 Task: Toggle the enable status bar sync.
Action: Mouse moved to (26, 488)
Screenshot: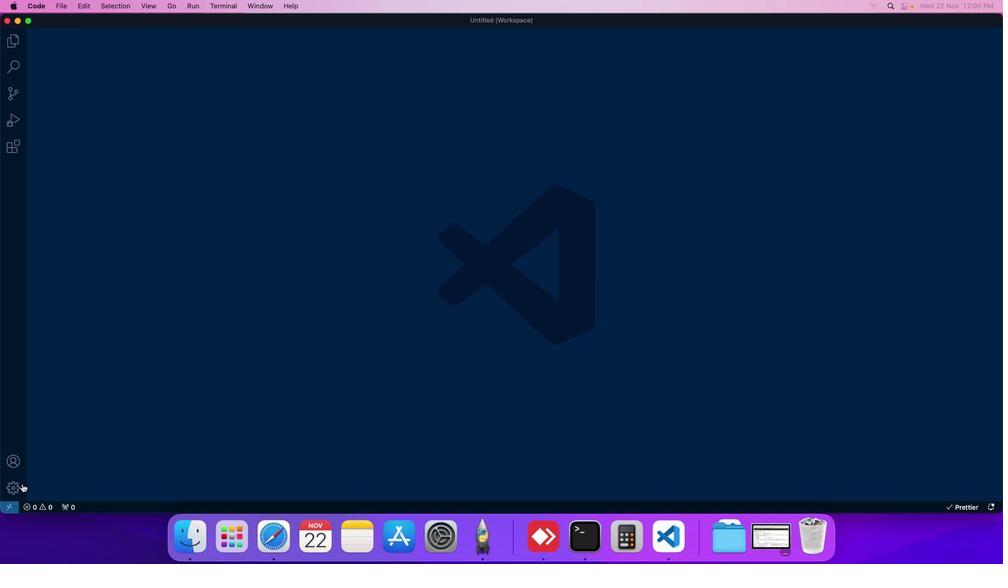
Action: Mouse pressed left at (26, 488)
Screenshot: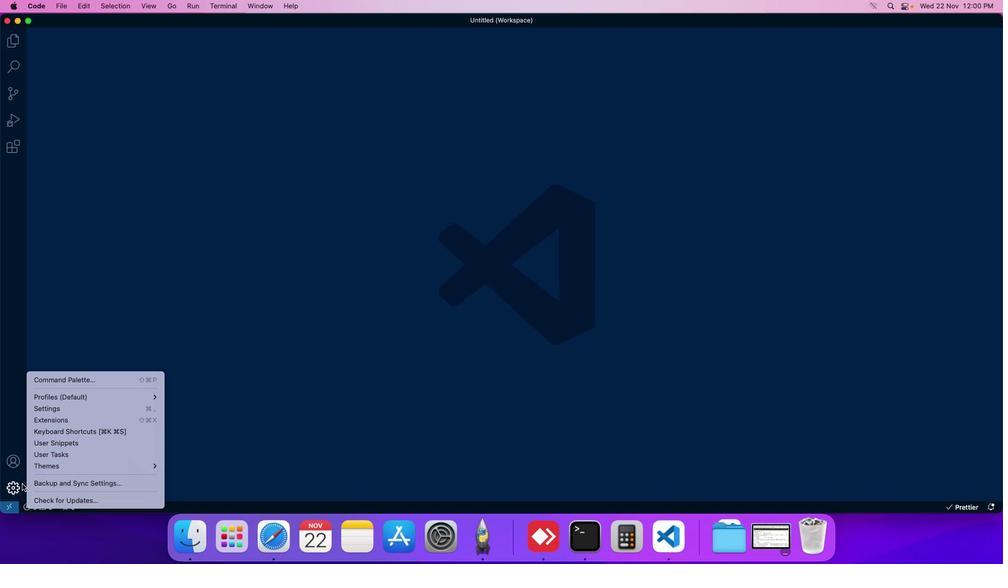 
Action: Mouse moved to (53, 416)
Screenshot: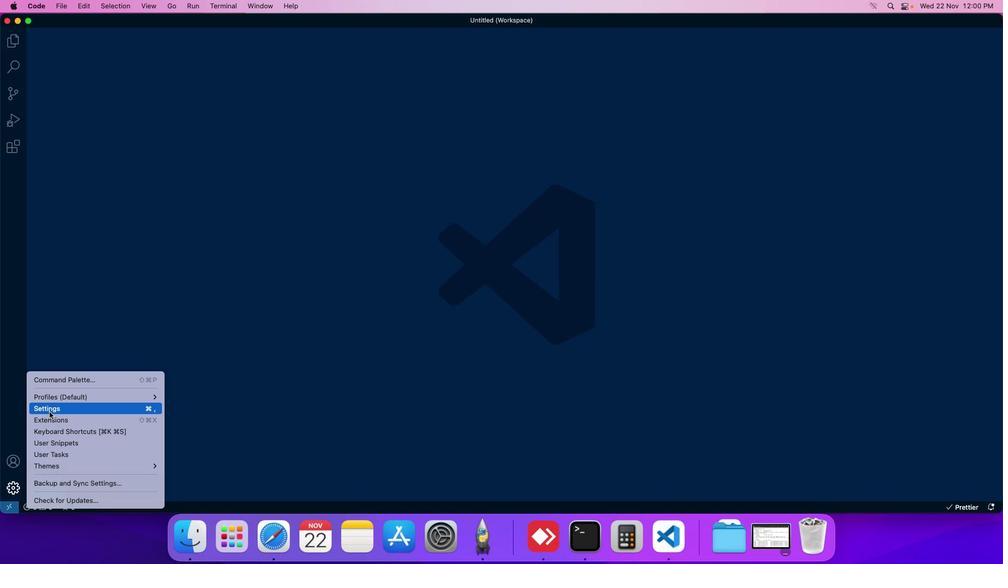 
Action: Mouse pressed left at (53, 416)
Screenshot: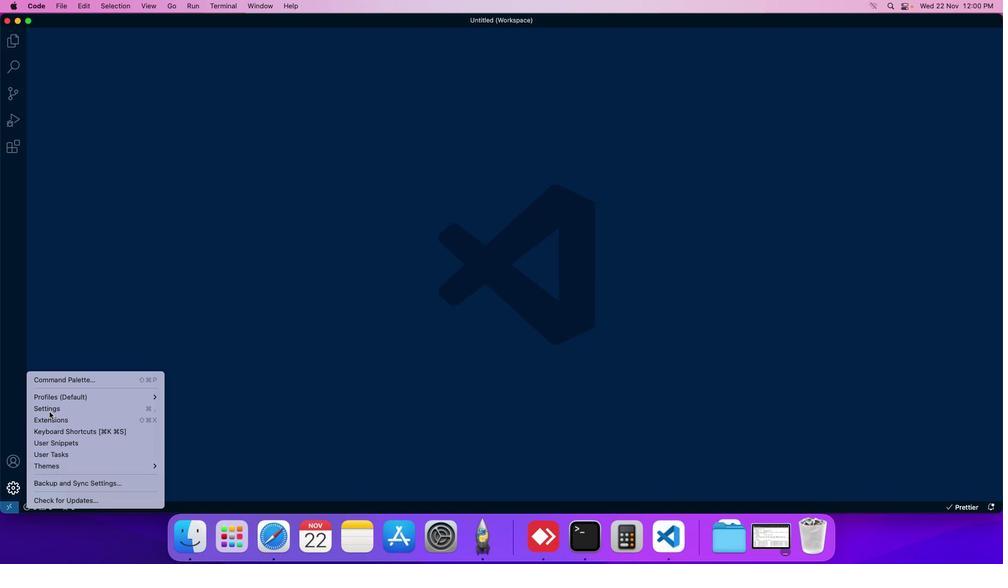 
Action: Mouse moved to (245, 82)
Screenshot: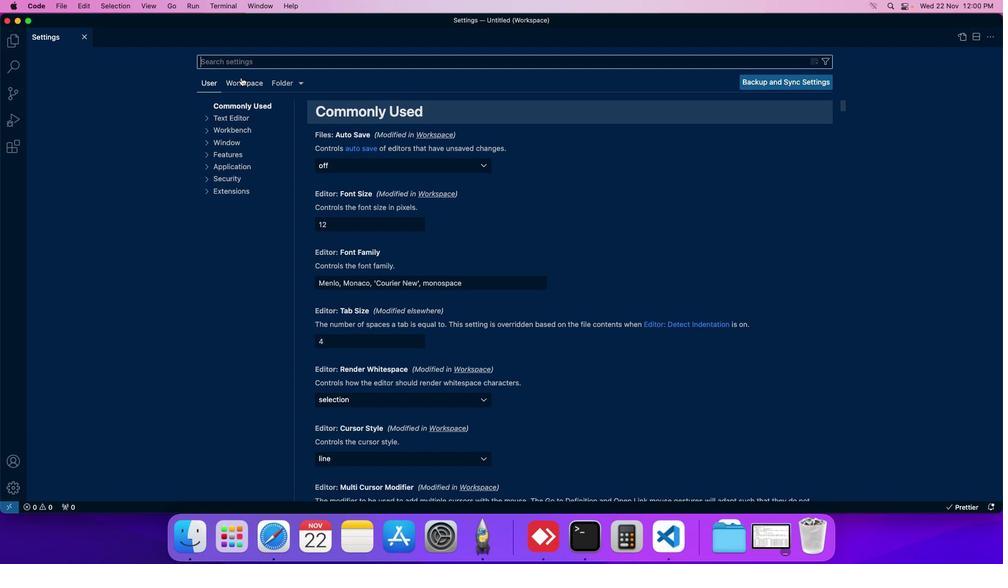 
Action: Mouse pressed left at (245, 82)
Screenshot: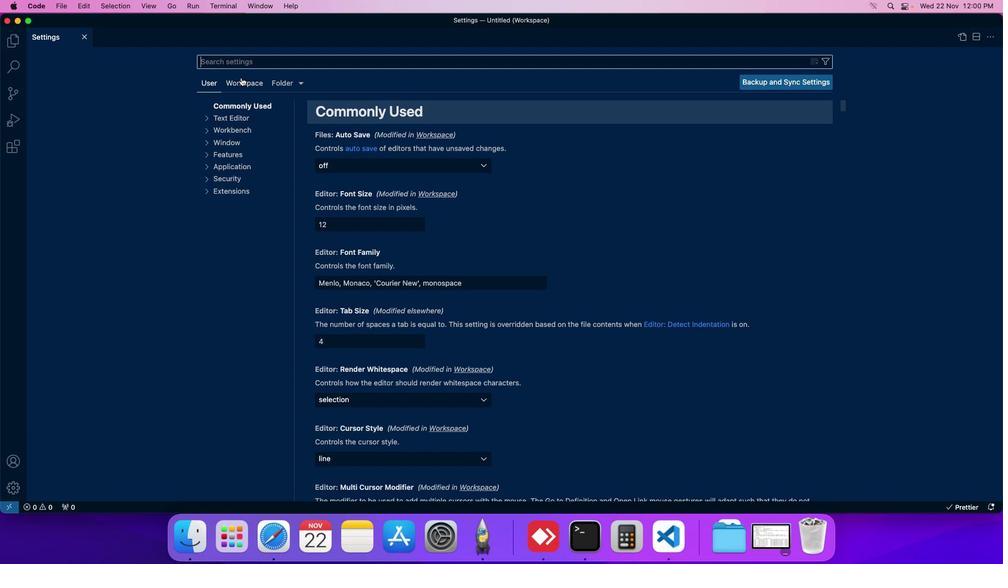 
Action: Mouse moved to (232, 181)
Screenshot: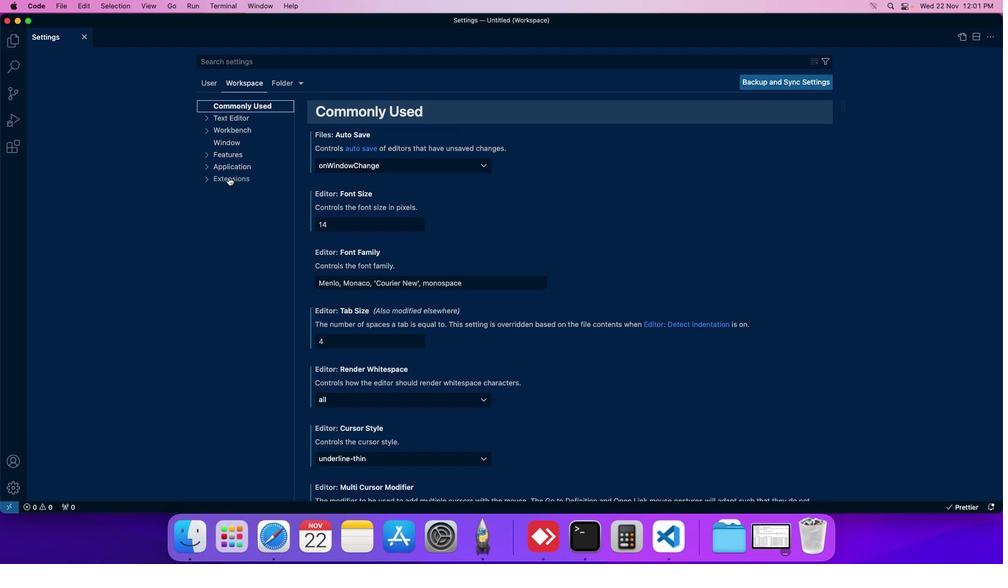 
Action: Mouse pressed left at (232, 181)
Screenshot: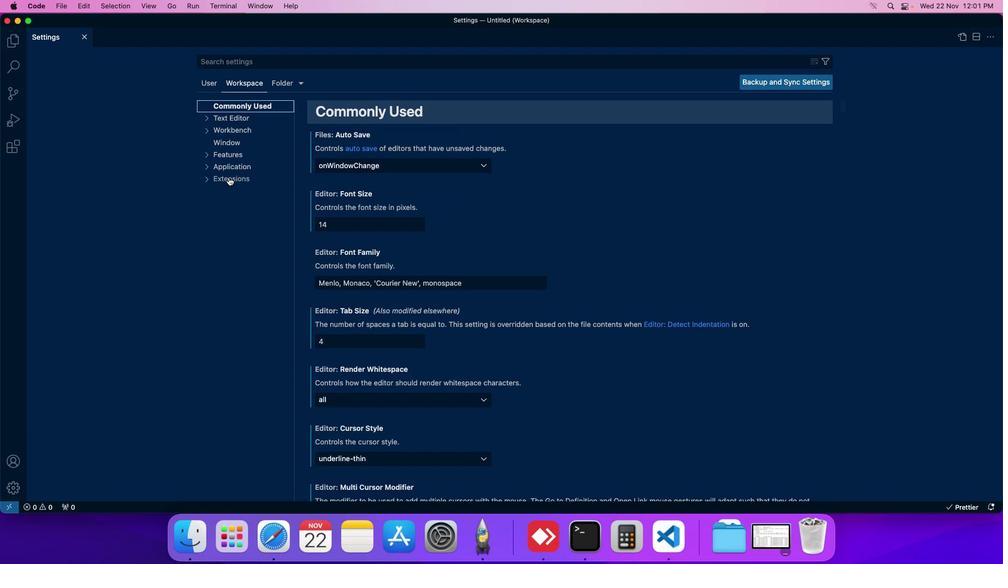 
Action: Mouse moved to (234, 232)
Screenshot: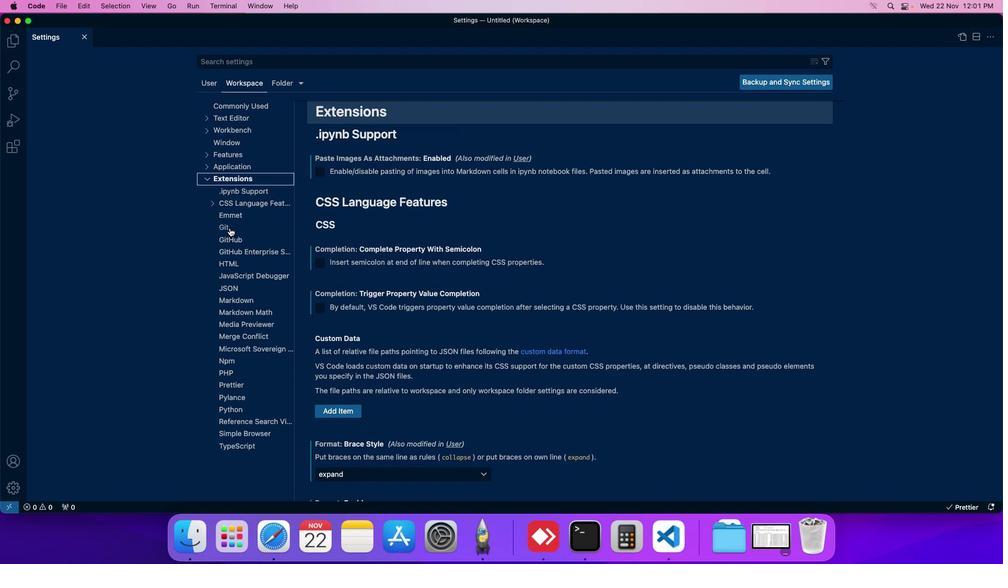 
Action: Mouse pressed left at (234, 232)
Screenshot: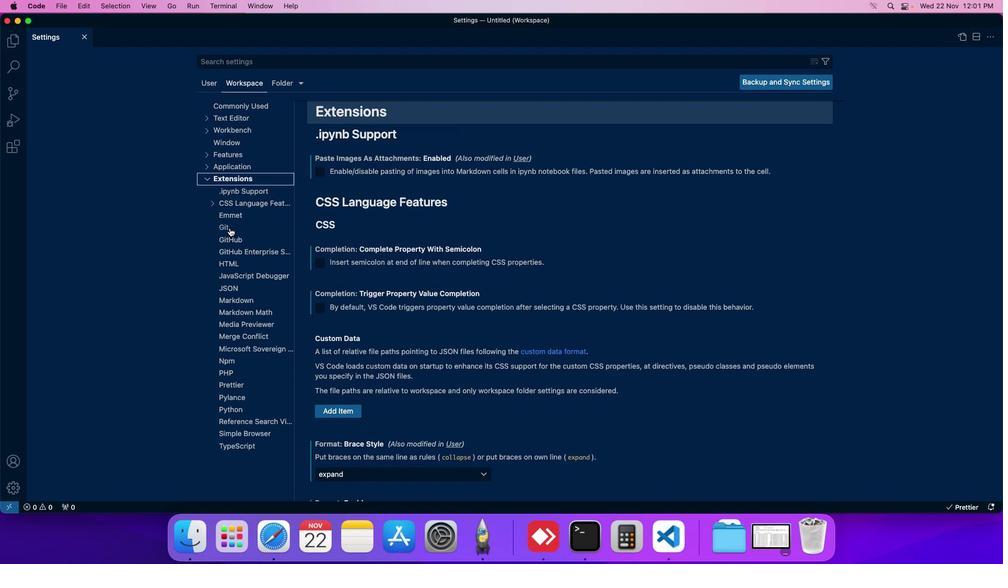 
Action: Mouse moved to (394, 278)
Screenshot: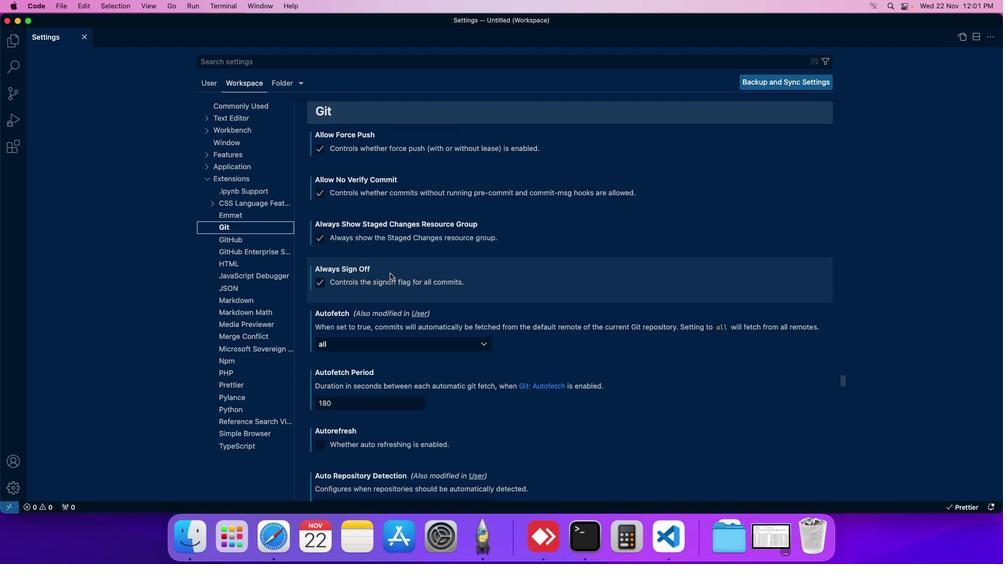 
Action: Mouse scrolled (394, 278) with delta (4, 3)
Screenshot: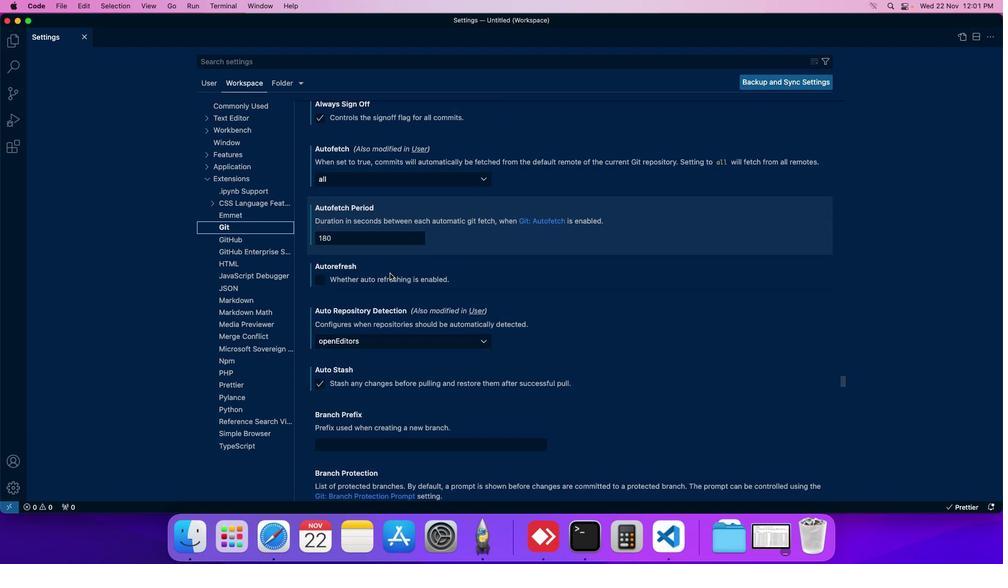 
Action: Mouse scrolled (394, 278) with delta (4, 3)
Screenshot: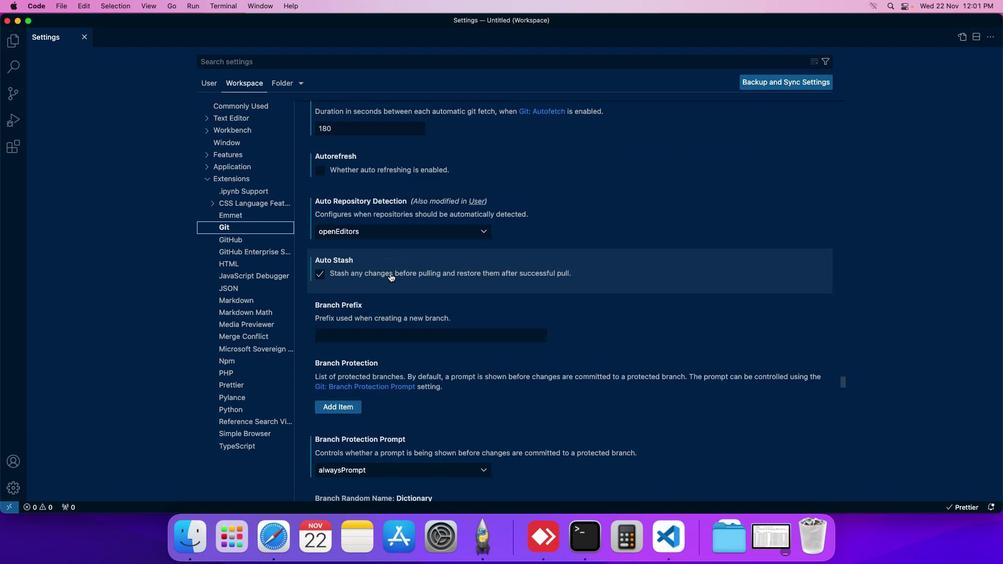 
Action: Mouse scrolled (394, 278) with delta (4, 3)
Screenshot: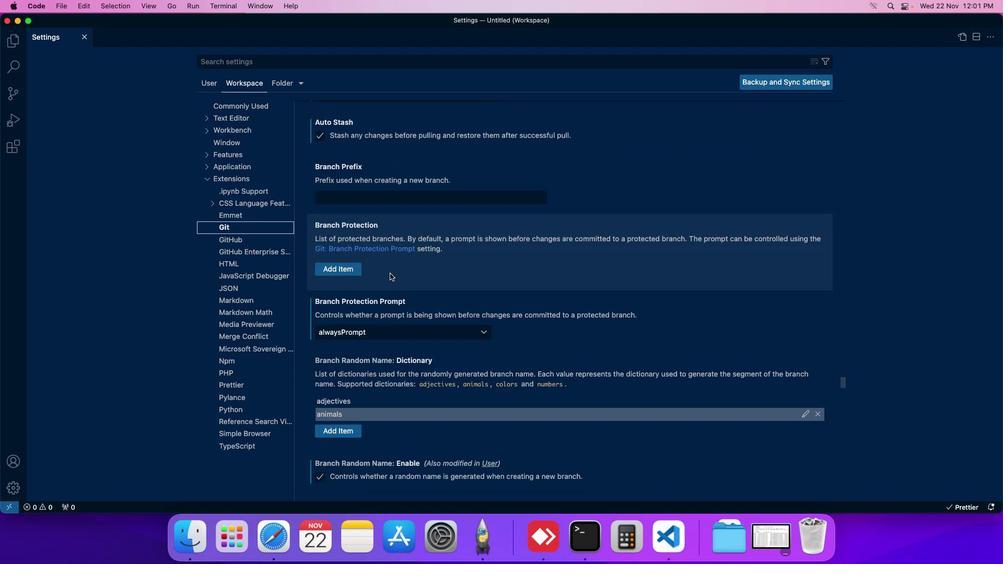 
Action: Mouse scrolled (394, 278) with delta (4, 3)
Screenshot: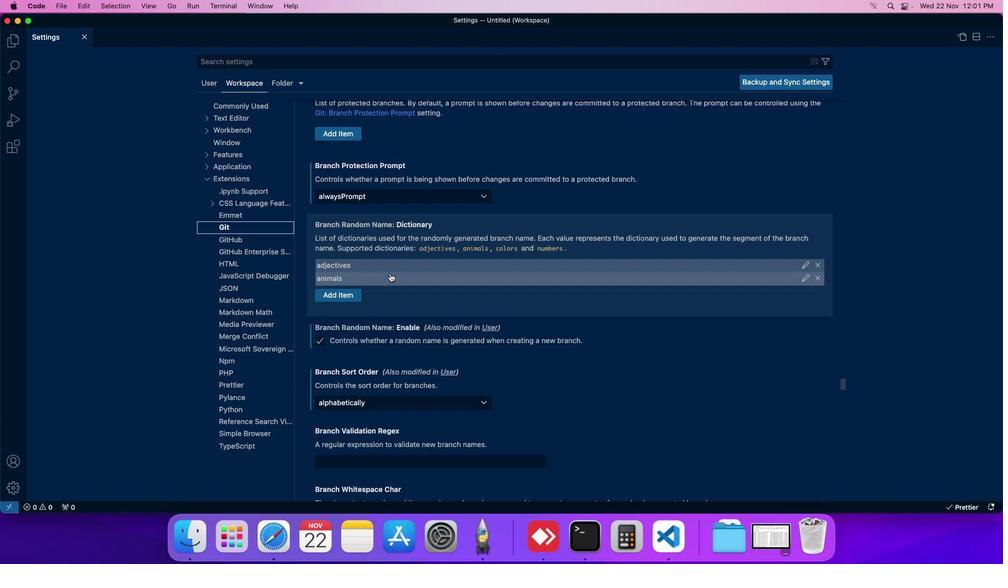 
Action: Mouse scrolled (394, 278) with delta (4, 3)
Screenshot: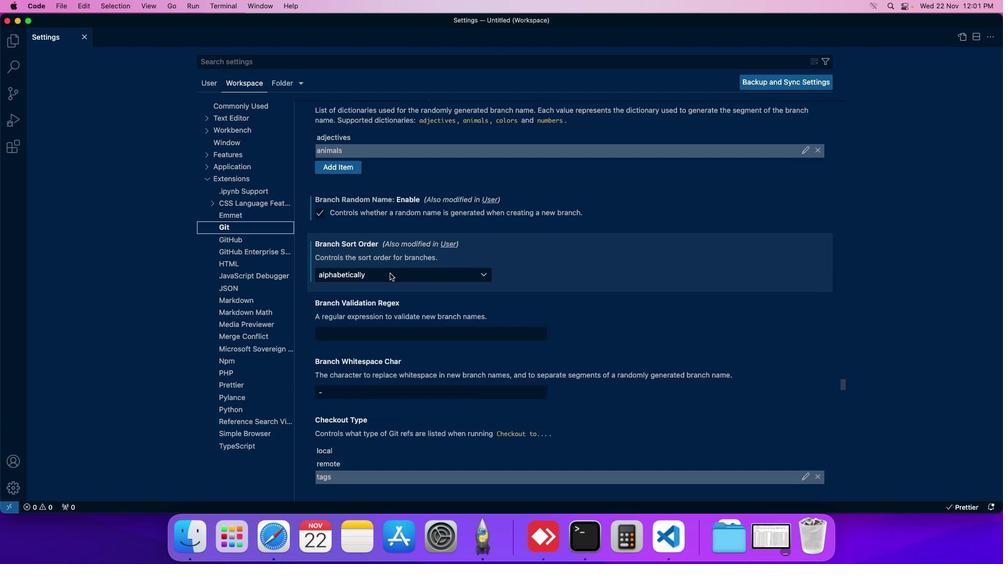 
Action: Mouse scrolled (394, 278) with delta (4, 3)
Screenshot: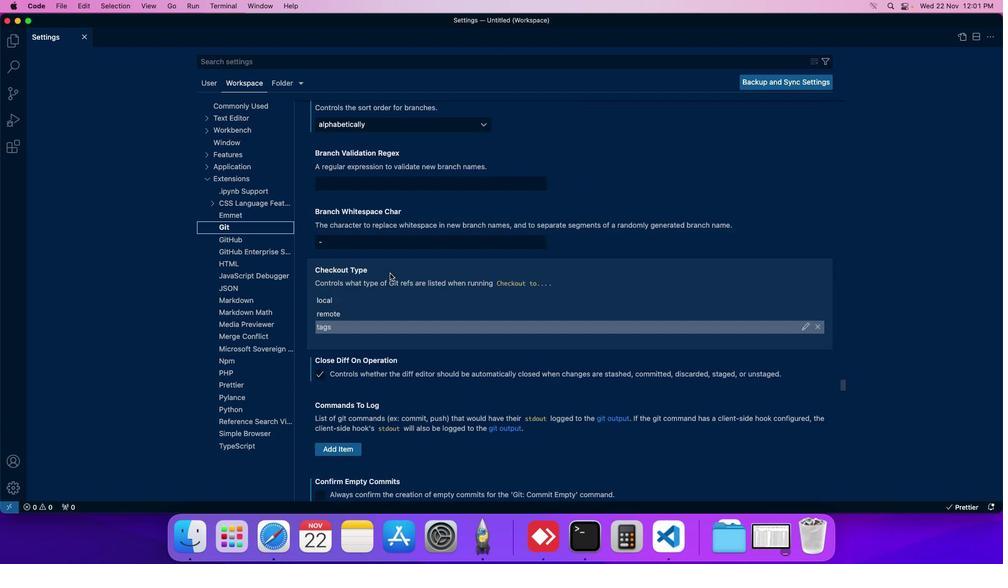 
Action: Mouse scrolled (394, 278) with delta (4, 3)
Screenshot: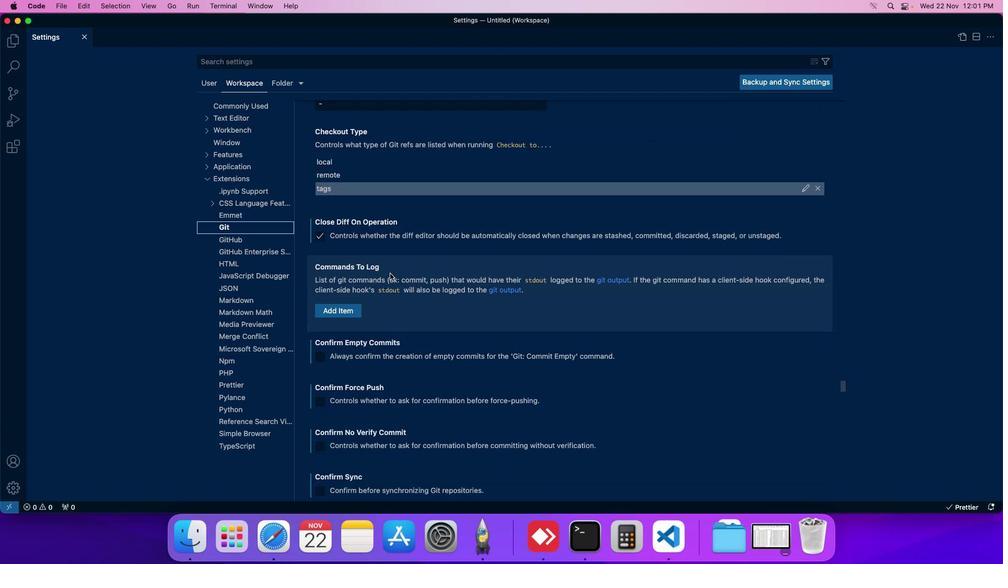 
Action: Mouse scrolled (394, 278) with delta (4, 3)
Screenshot: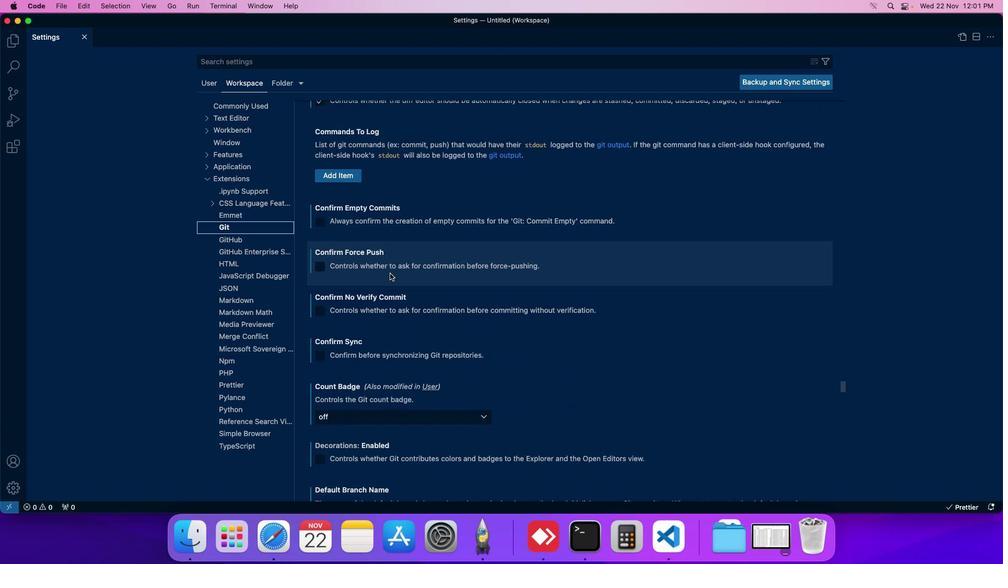 
Action: Mouse scrolled (394, 278) with delta (4, 3)
Screenshot: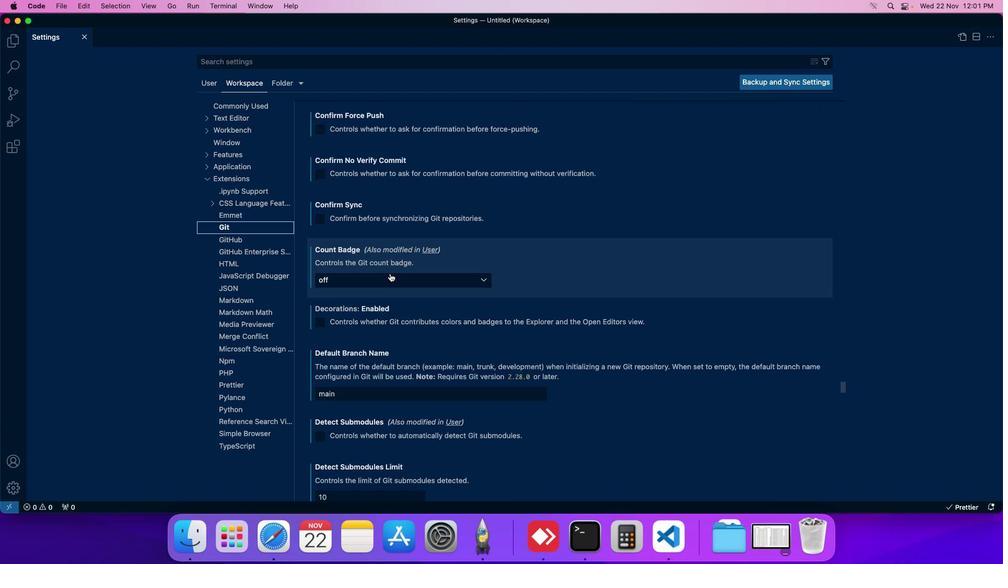 
Action: Mouse scrolled (394, 278) with delta (4, 3)
Screenshot: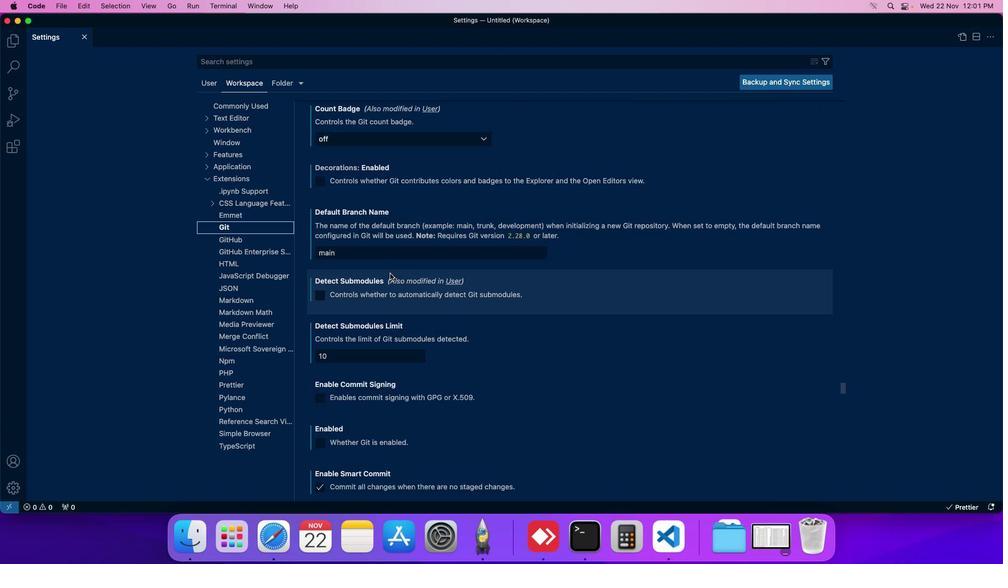 
Action: Mouse scrolled (394, 278) with delta (4, 3)
Screenshot: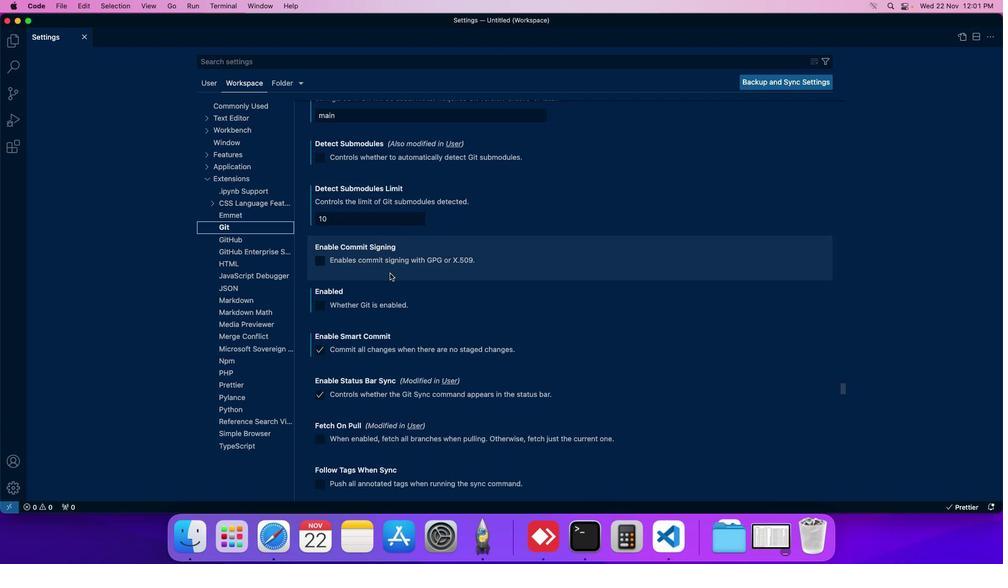 
Action: Mouse scrolled (394, 278) with delta (4, 3)
Screenshot: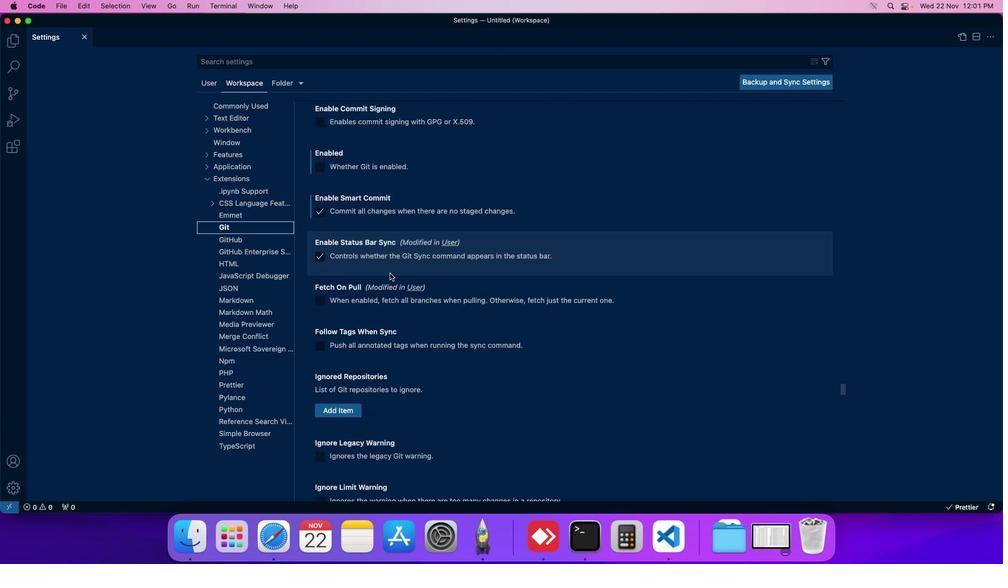 
Action: Mouse scrolled (394, 278) with delta (4, 3)
Screenshot: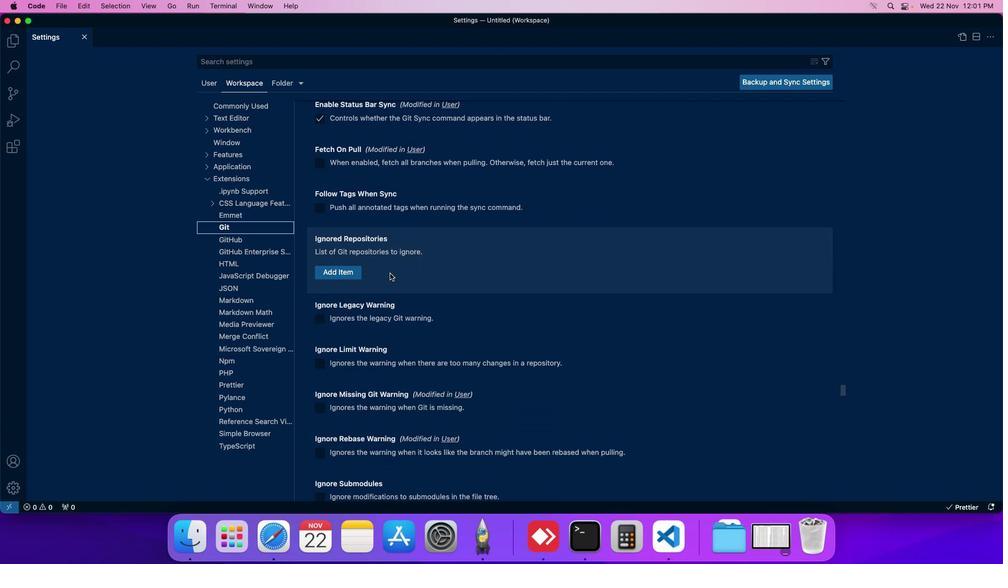 
Action: Mouse moved to (394, 275)
Screenshot: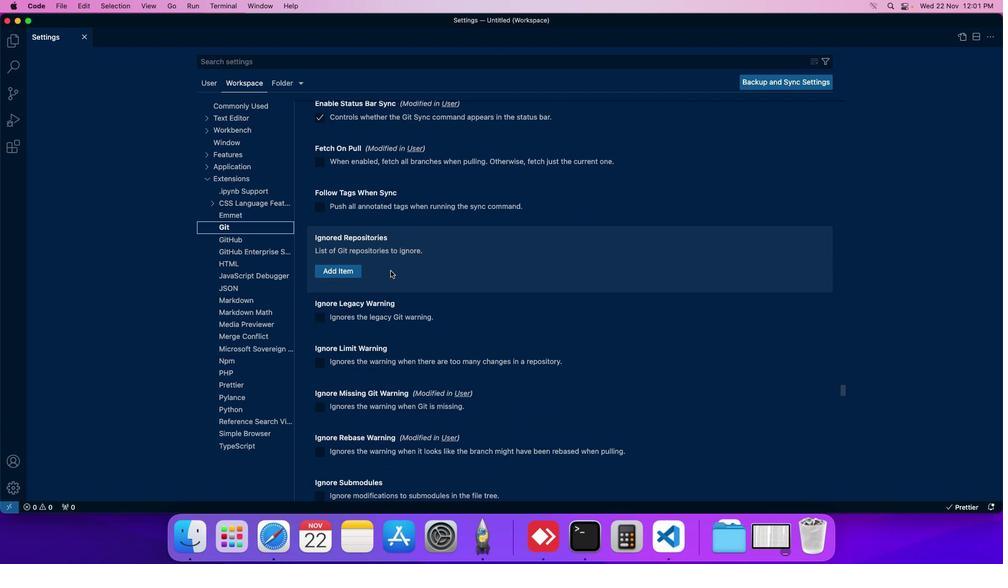 
Action: Mouse scrolled (394, 275) with delta (4, 3)
Screenshot: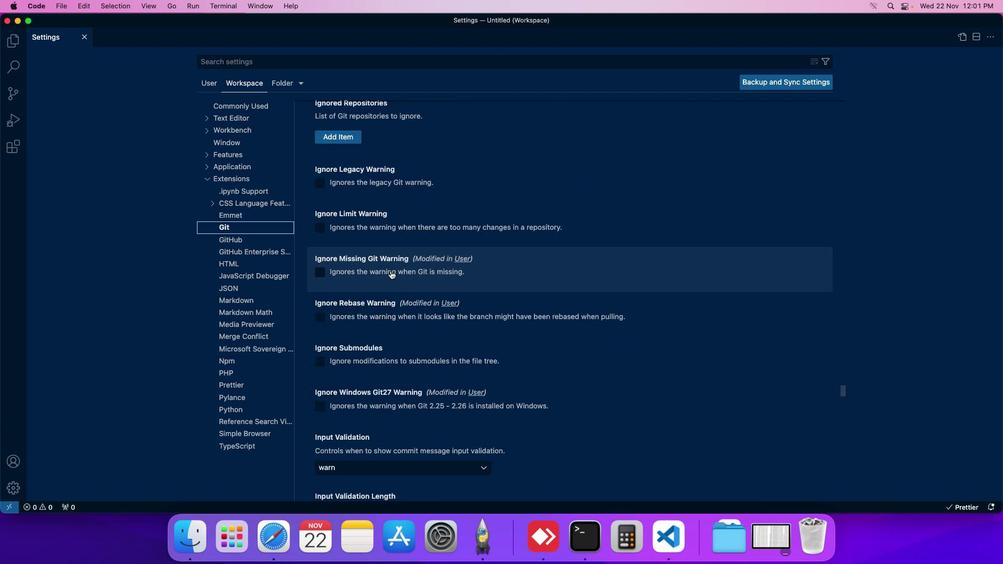 
Action: Mouse scrolled (394, 275) with delta (4, 4)
Screenshot: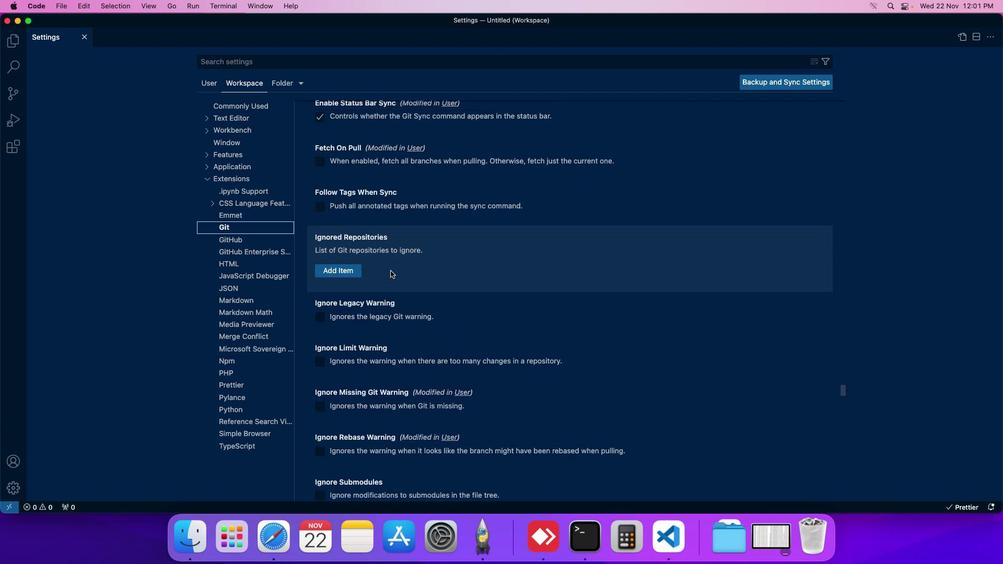 
Action: Mouse scrolled (394, 275) with delta (4, 4)
Screenshot: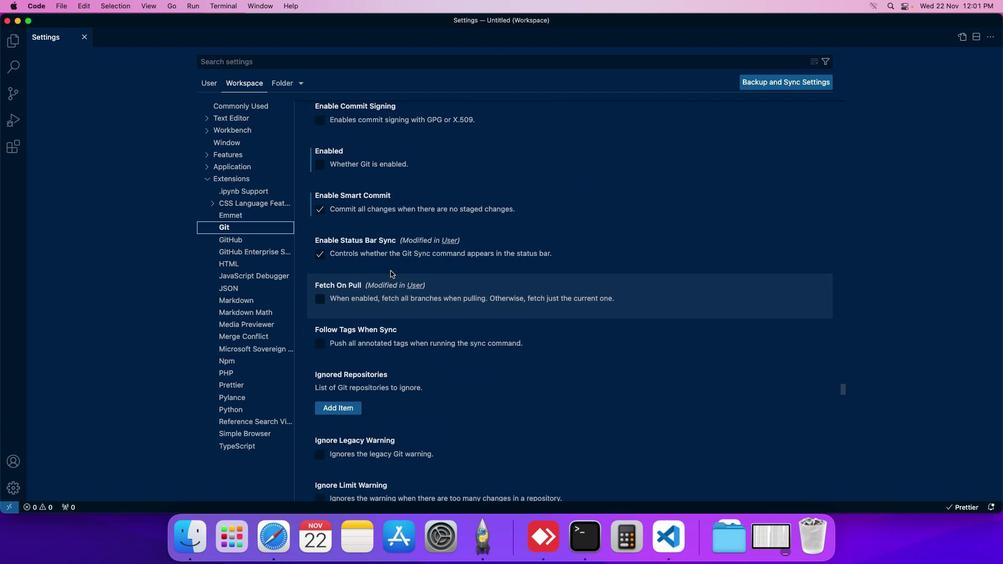 
Action: Mouse moved to (321, 260)
Screenshot: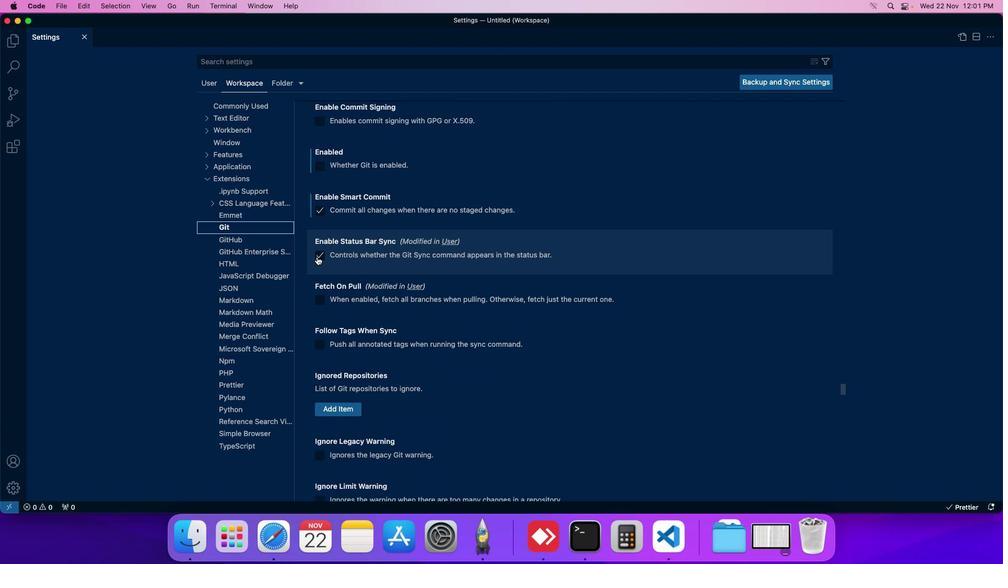 
Action: Mouse pressed left at (321, 260)
Screenshot: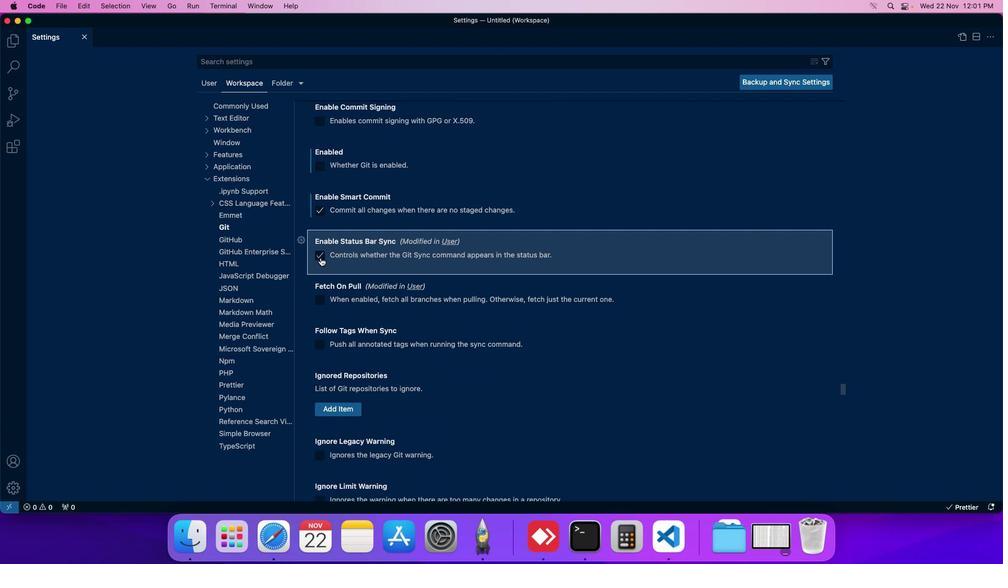 
Action: Mouse moved to (326, 262)
Screenshot: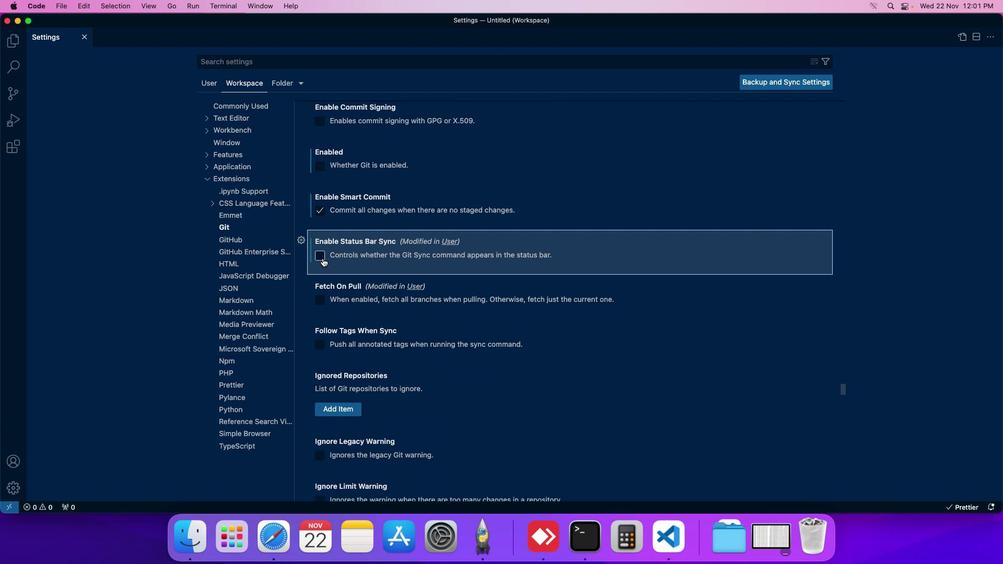 
